 Task: Sort the products by unit price (low first).
Action: Mouse pressed left at (15, 90)
Screenshot: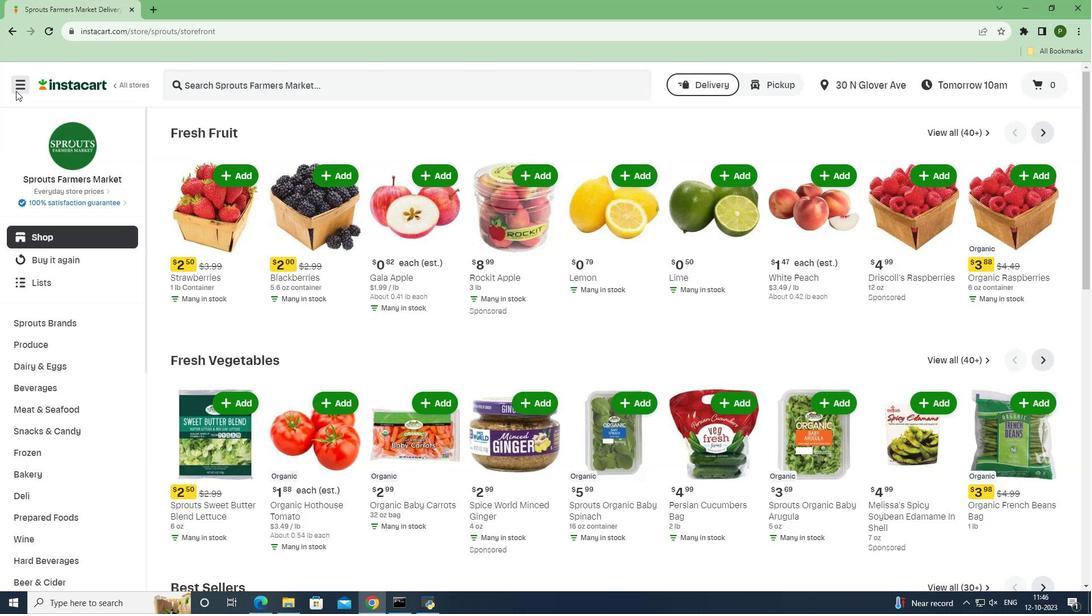 
Action: Mouse moved to (28, 295)
Screenshot: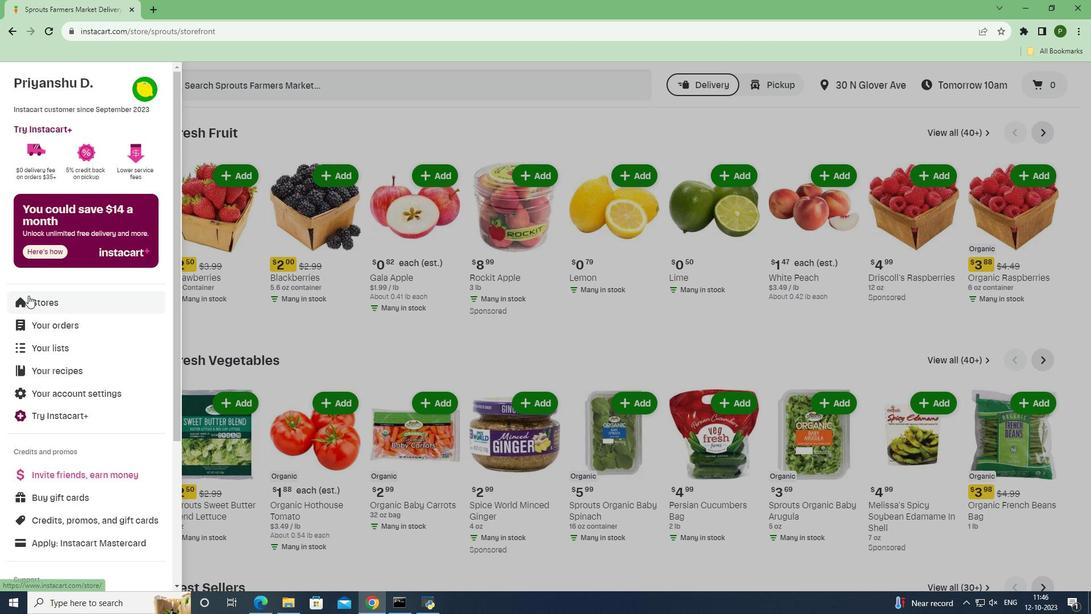 
Action: Mouse pressed left at (28, 295)
Screenshot: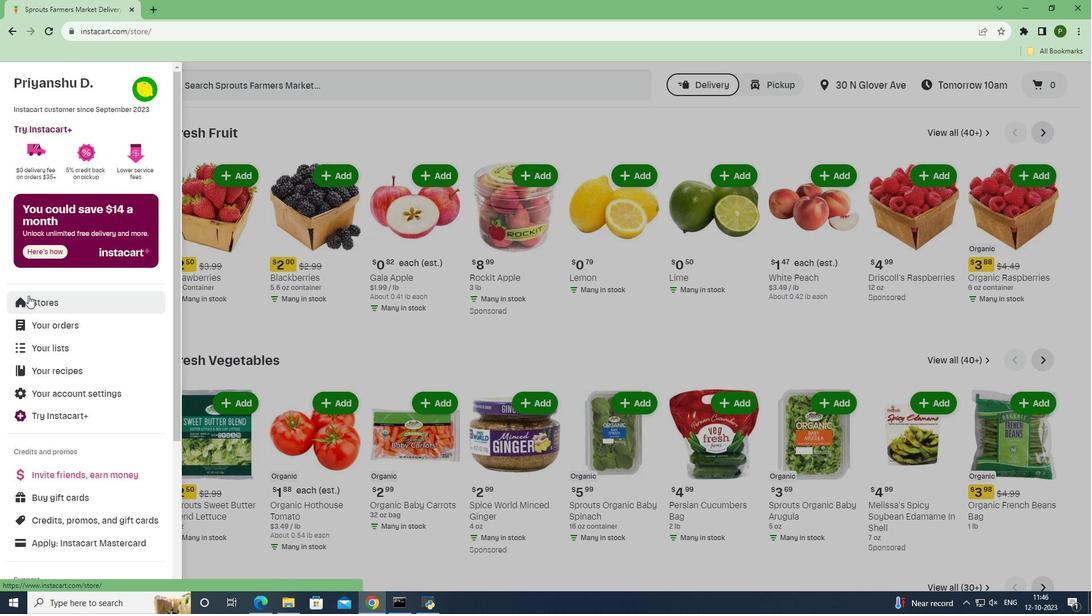 
Action: Mouse moved to (253, 133)
Screenshot: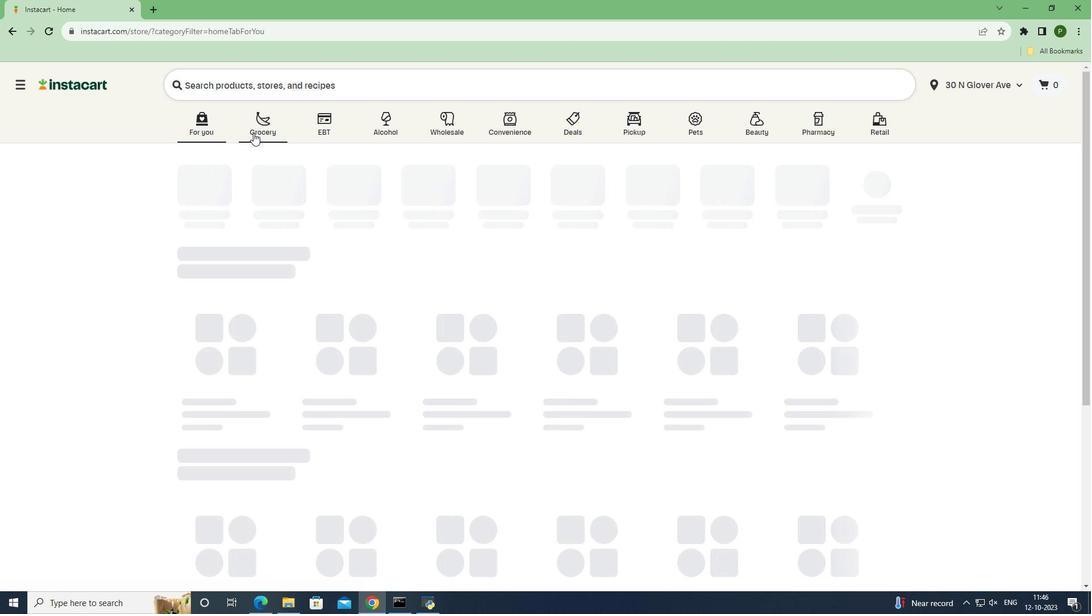 
Action: Mouse pressed left at (253, 133)
Screenshot: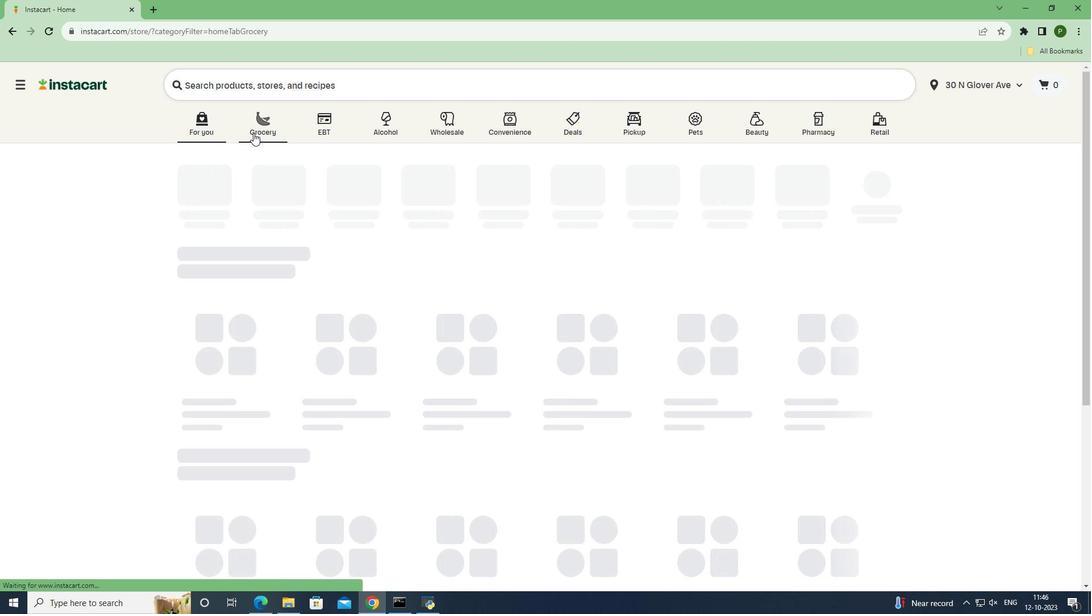 
Action: Mouse moved to (449, 259)
Screenshot: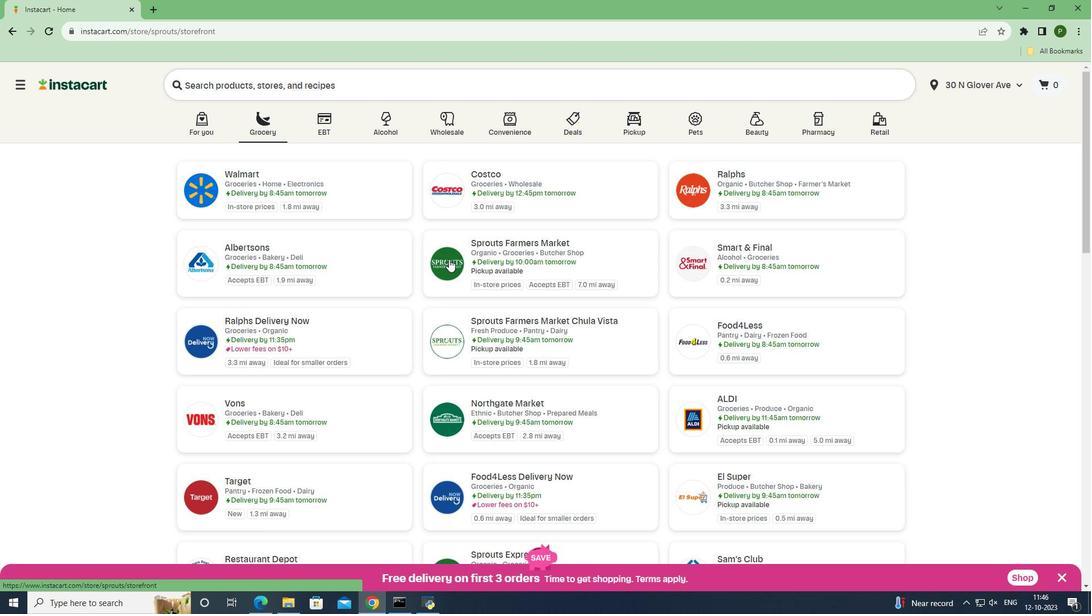 
Action: Mouse pressed left at (449, 259)
Screenshot: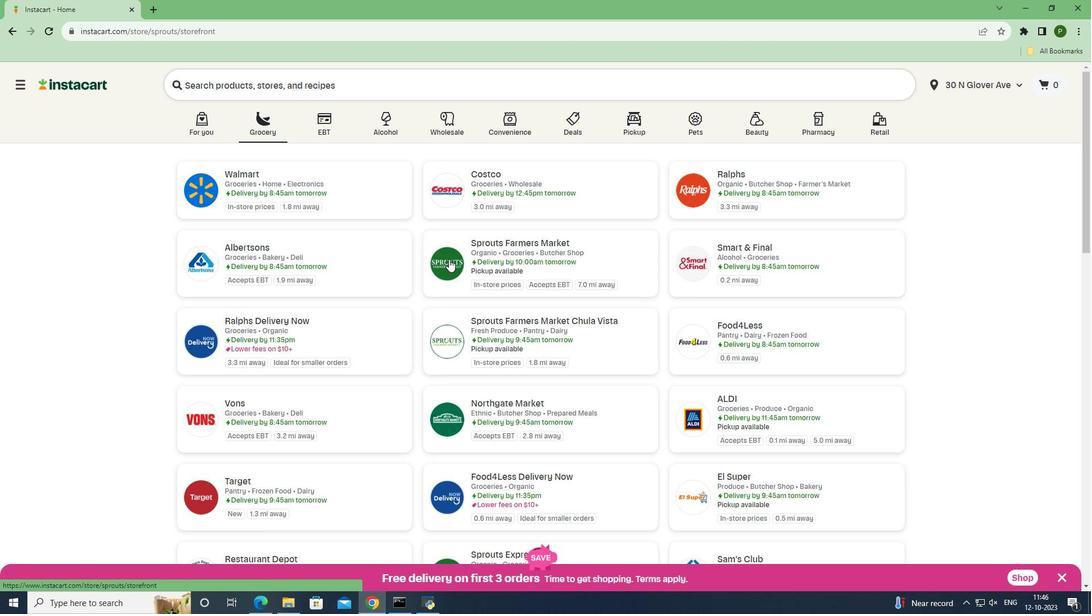 
Action: Mouse moved to (76, 384)
Screenshot: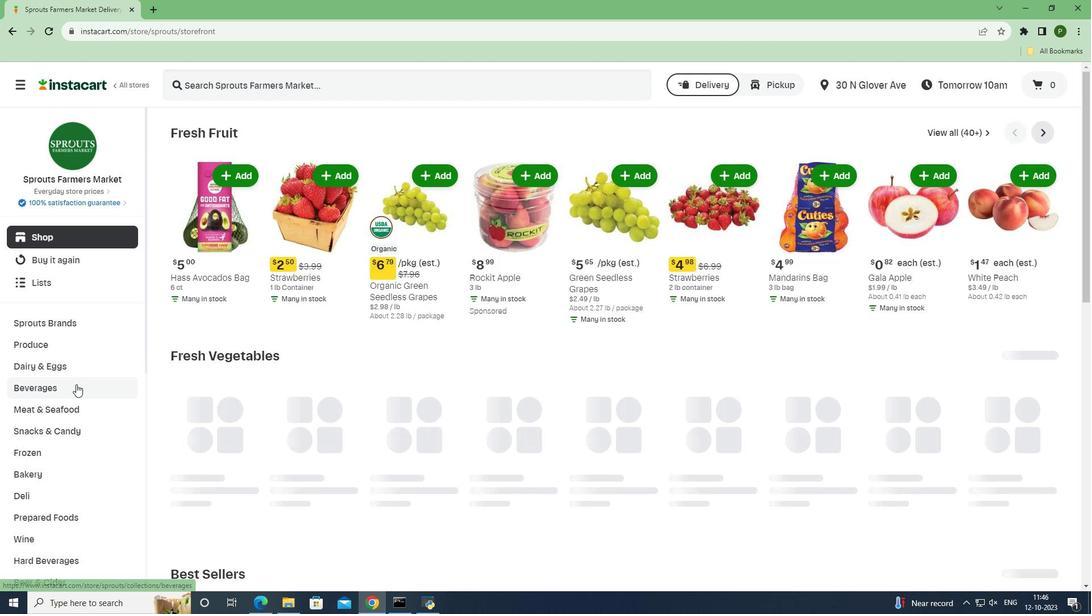 
Action: Mouse pressed left at (76, 384)
Screenshot: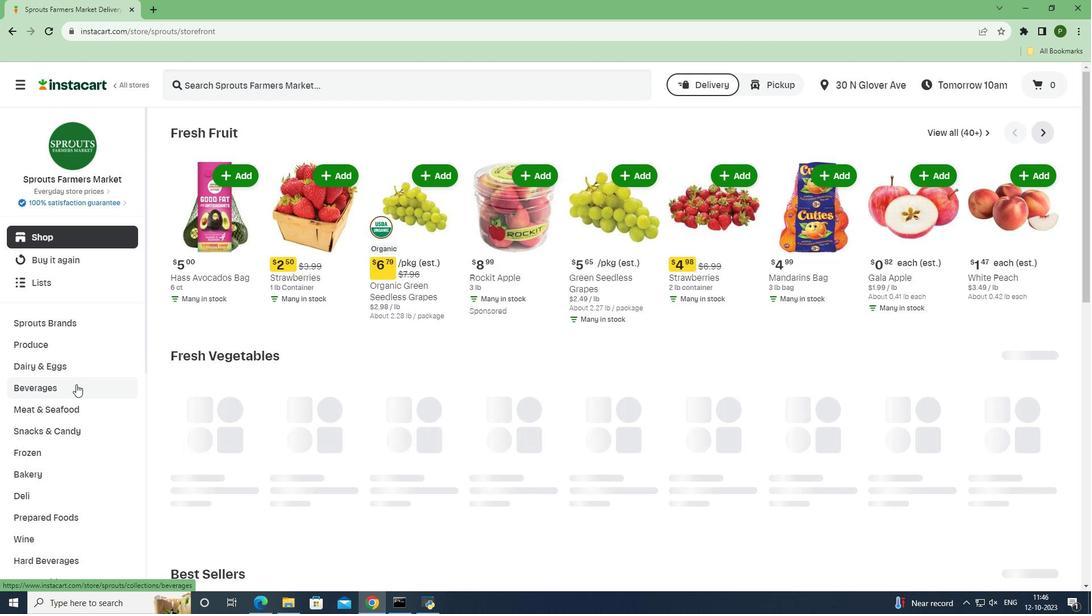 
Action: Mouse moved to (481, 158)
Screenshot: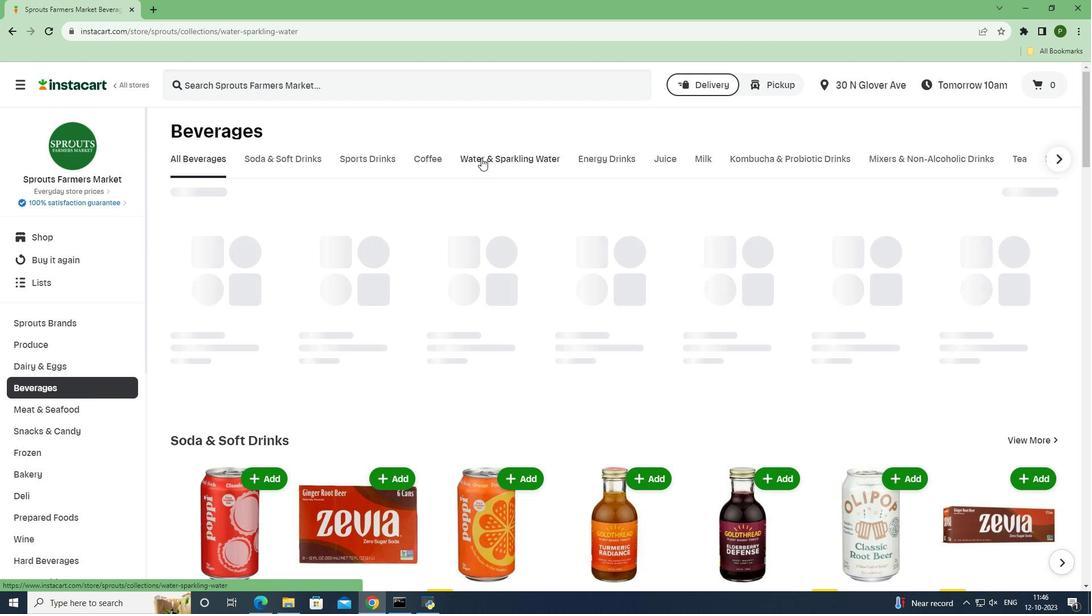 
Action: Mouse pressed left at (481, 158)
Screenshot: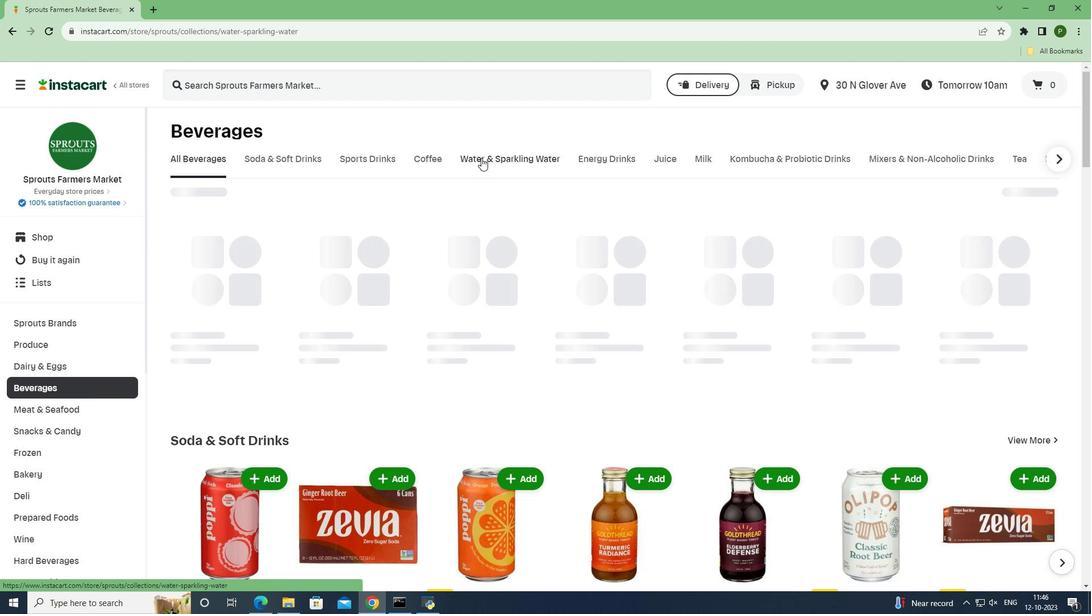 
Action: Mouse moved to (974, 257)
Screenshot: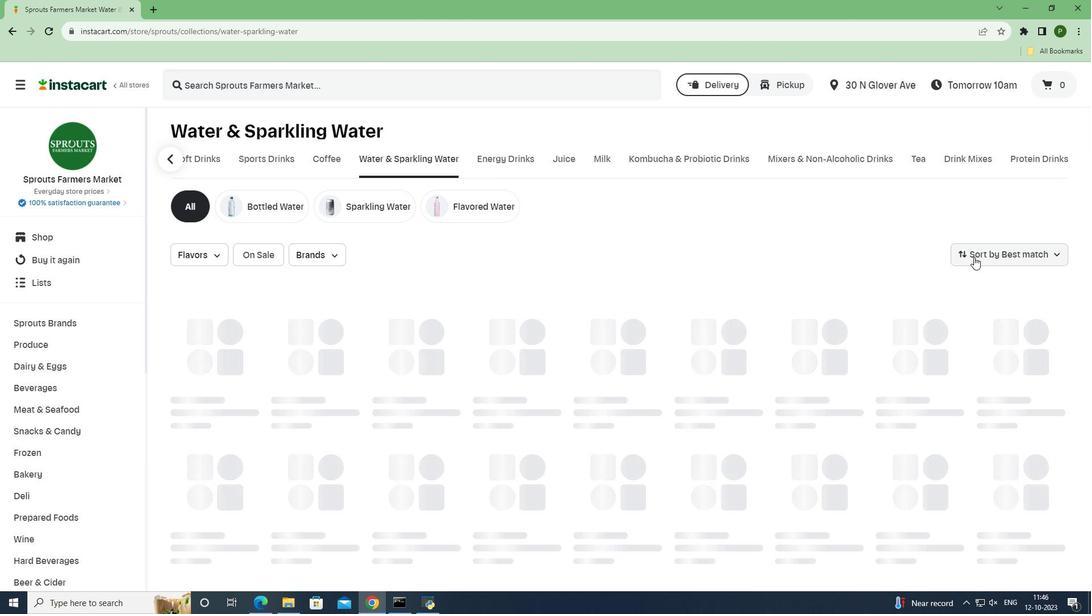 
Action: Mouse pressed left at (974, 257)
Screenshot: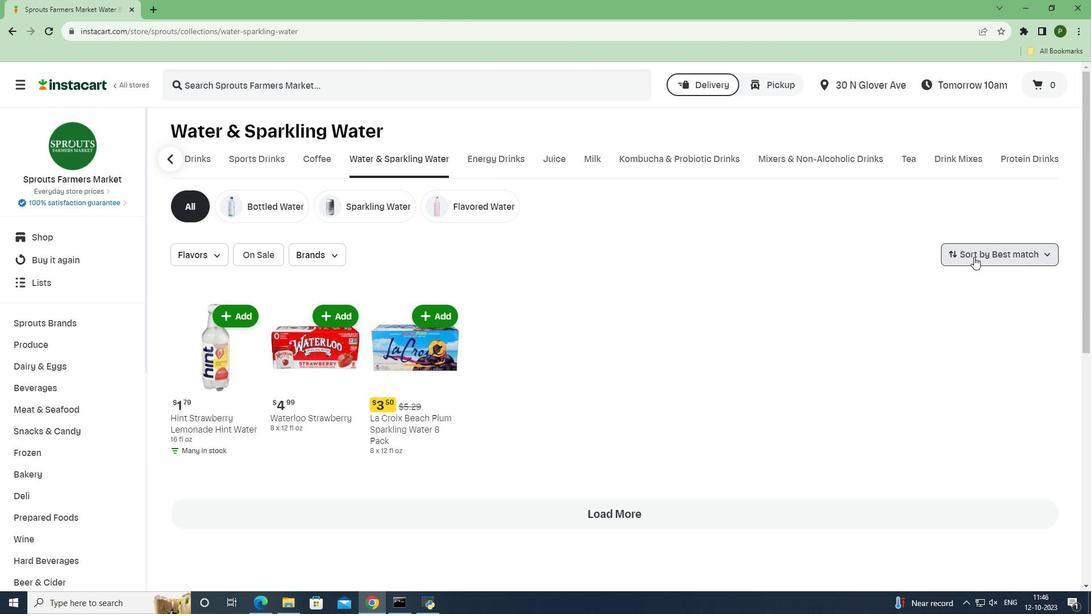 
Action: Mouse moved to (994, 355)
Screenshot: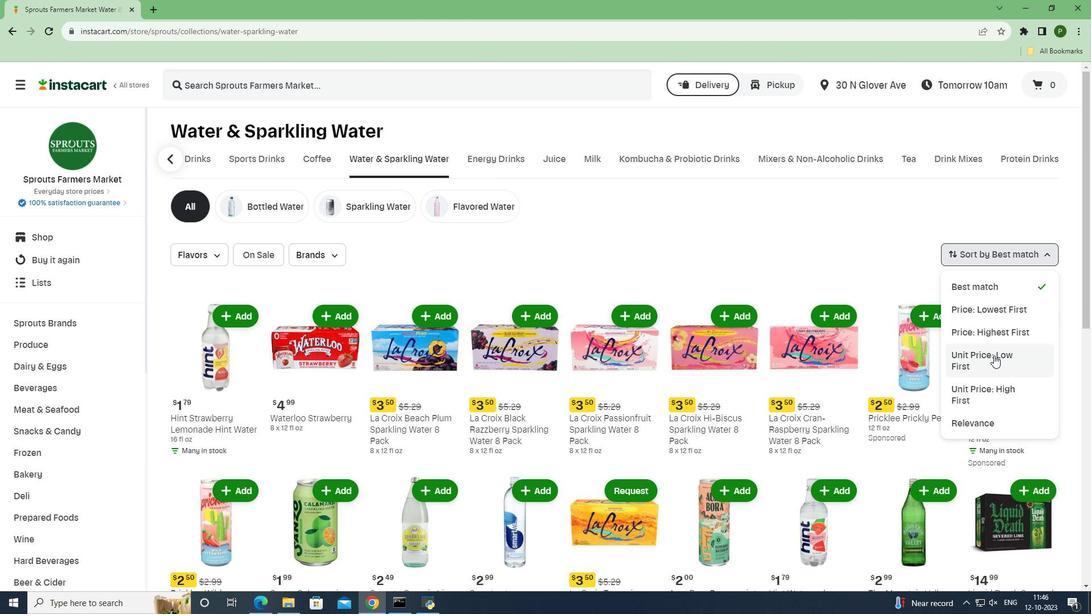 
Action: Mouse pressed left at (994, 355)
Screenshot: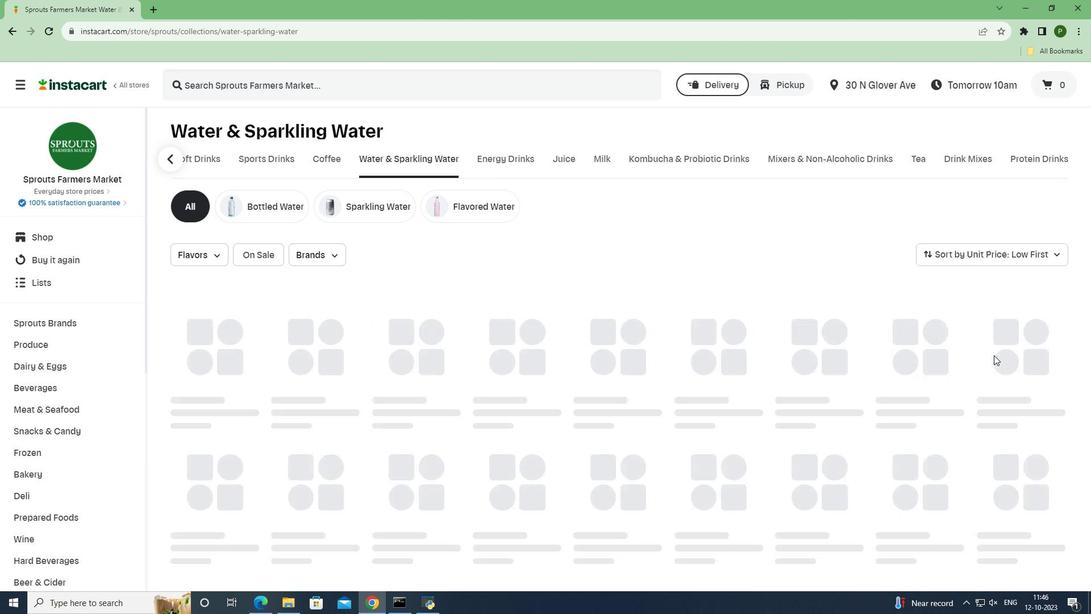 
Action: Mouse moved to (844, 437)
Screenshot: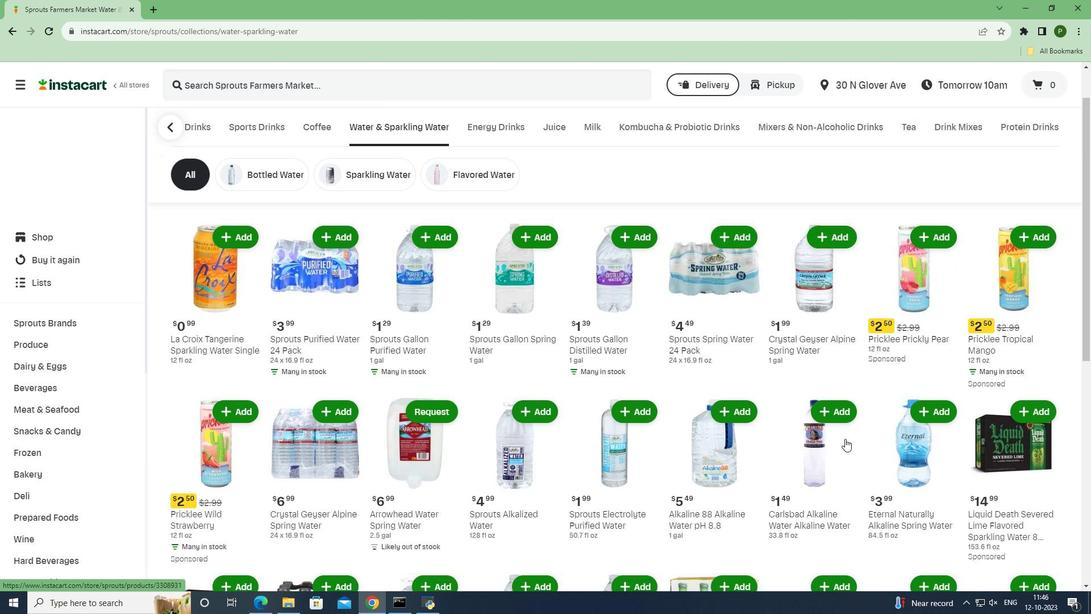 
Action: Mouse scrolled (844, 436) with delta (0, 0)
Screenshot: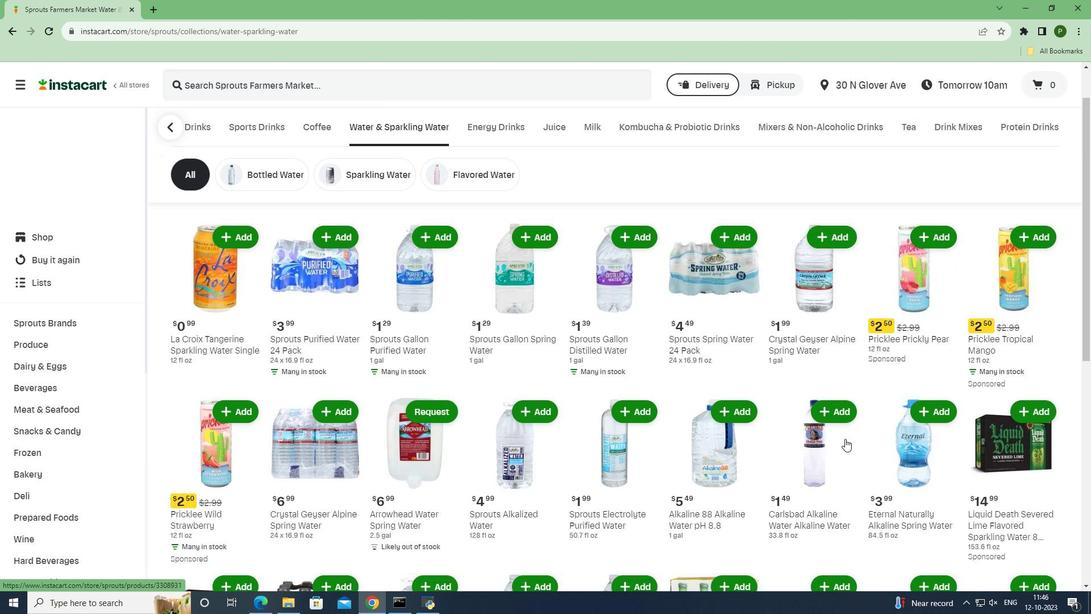 
Action: Mouse moved to (845, 439)
Screenshot: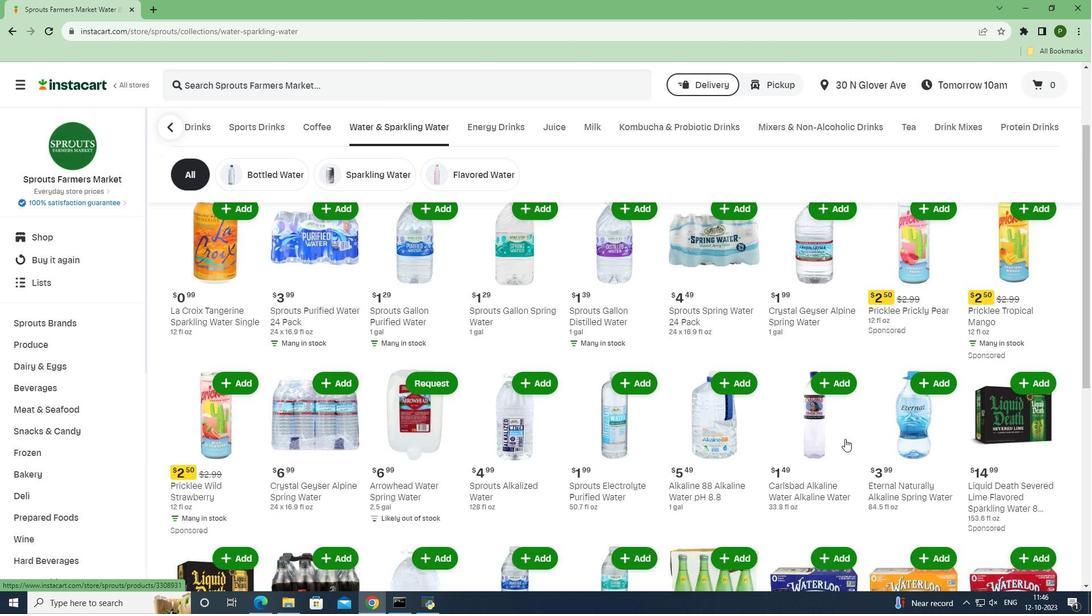 
Action: Mouse scrolled (845, 438) with delta (0, 0)
Screenshot: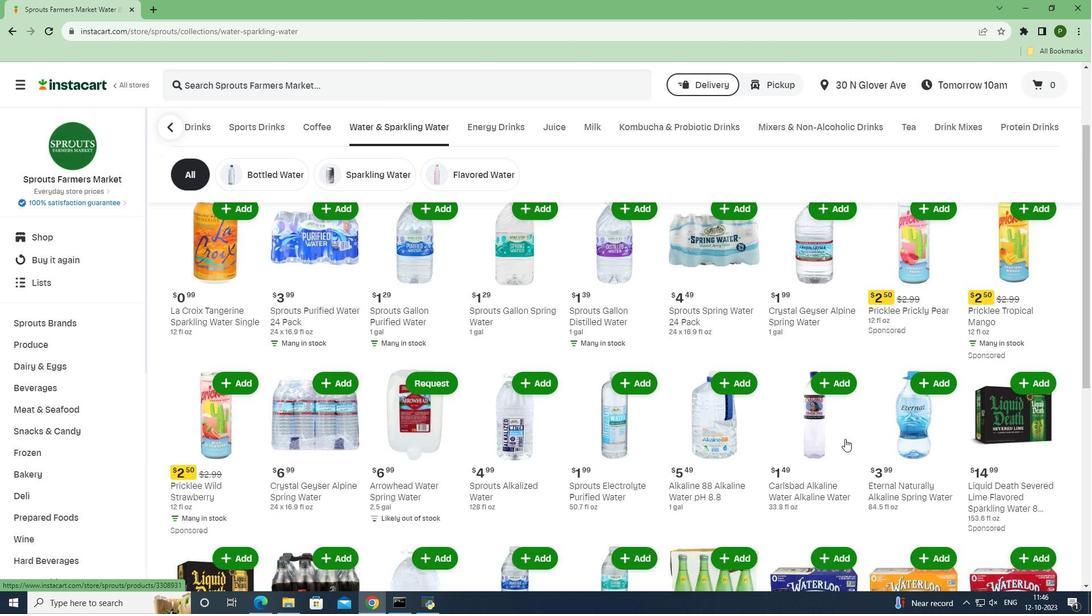 
